 Task: Create new profile with name "My Profile".
Action: Mouse moved to (37, 4)
Screenshot: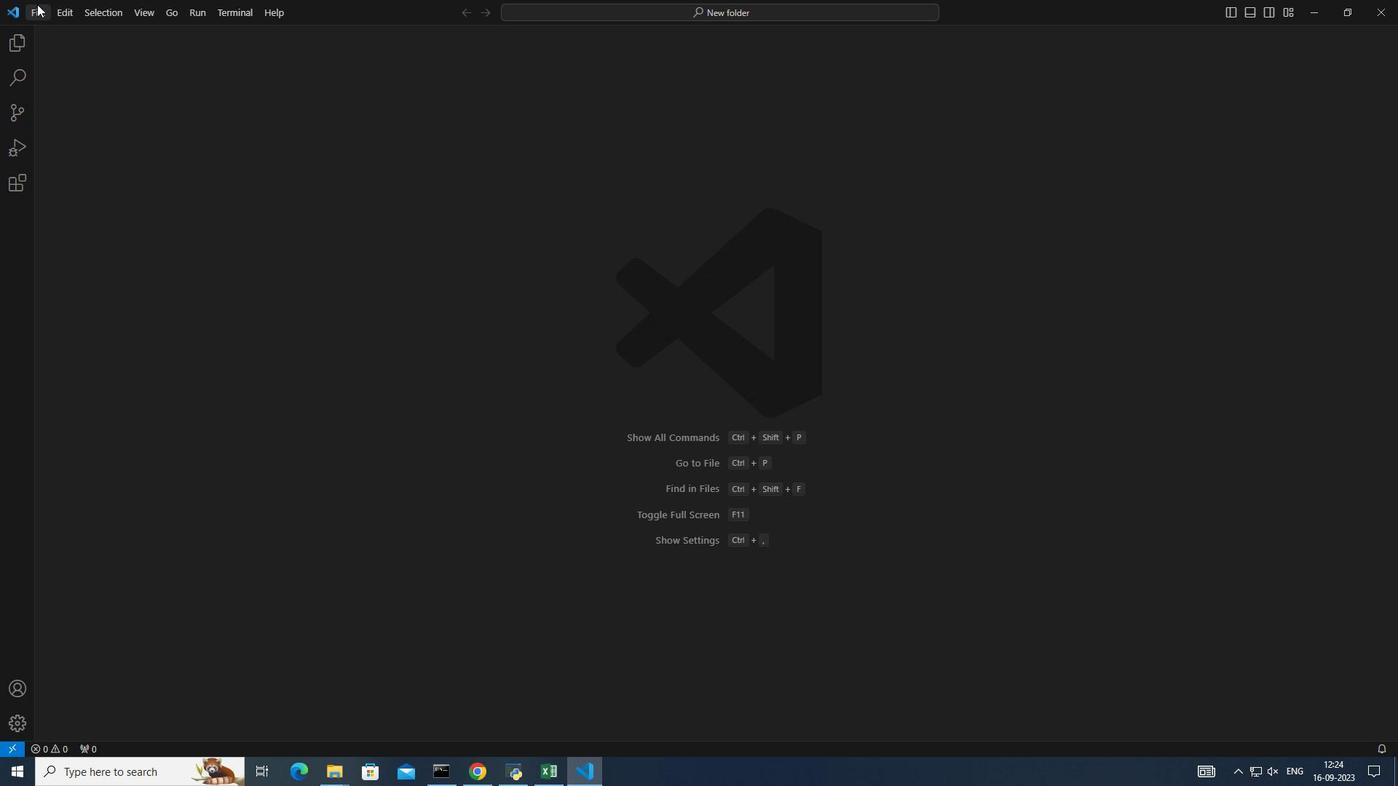 
Action: Mouse pressed left at (37, 4)
Screenshot: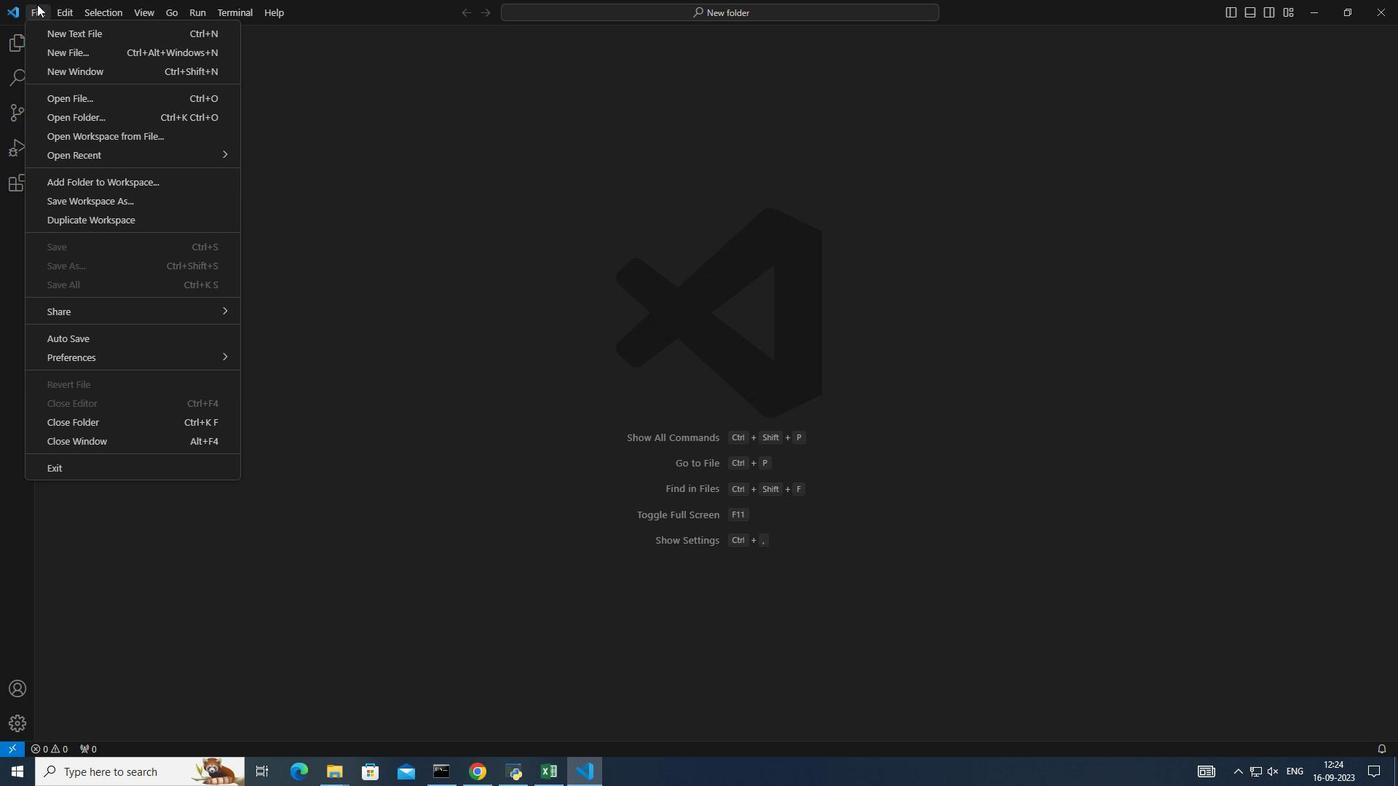 
Action: Mouse moved to (498, 412)
Screenshot: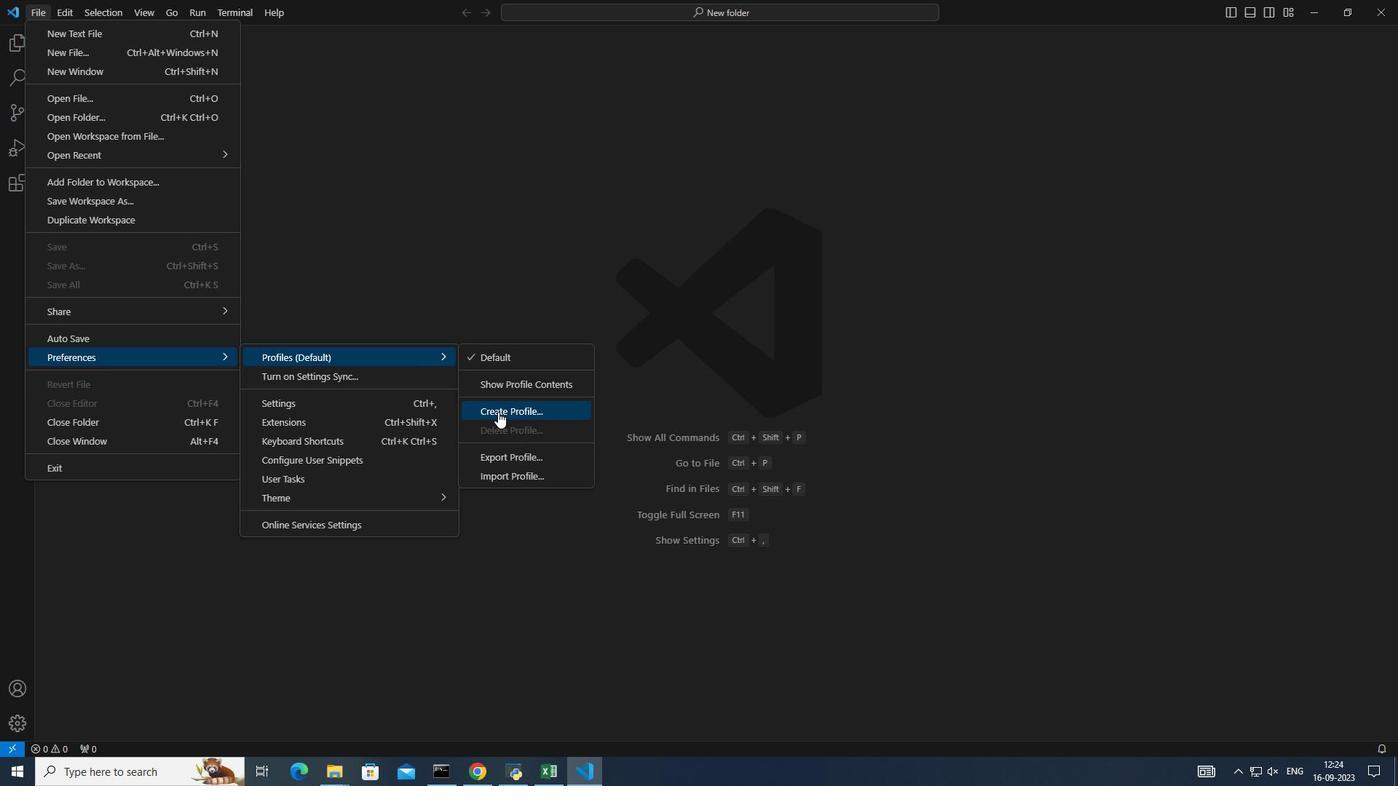 
Action: Mouse pressed left at (498, 412)
Screenshot: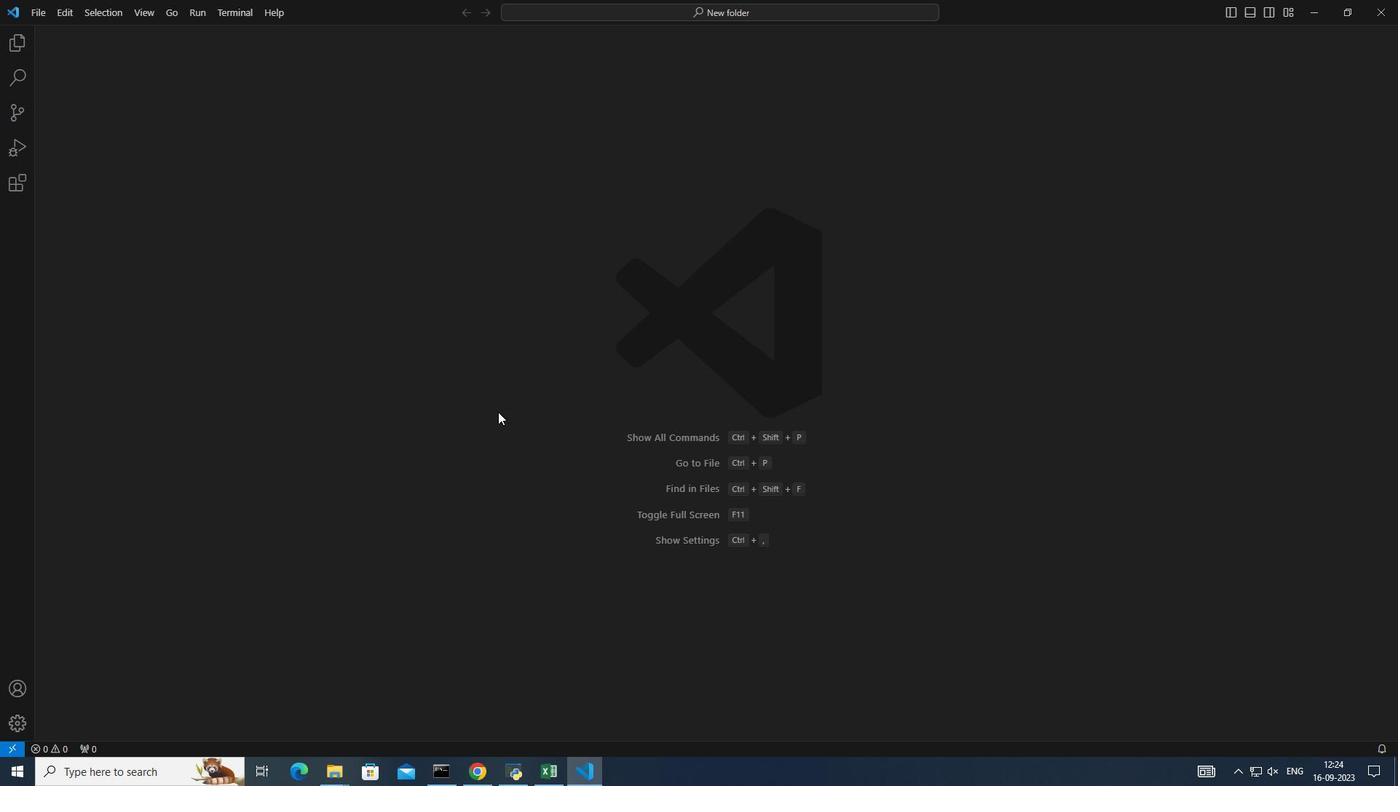 
Action: Mouse moved to (498, 412)
Screenshot: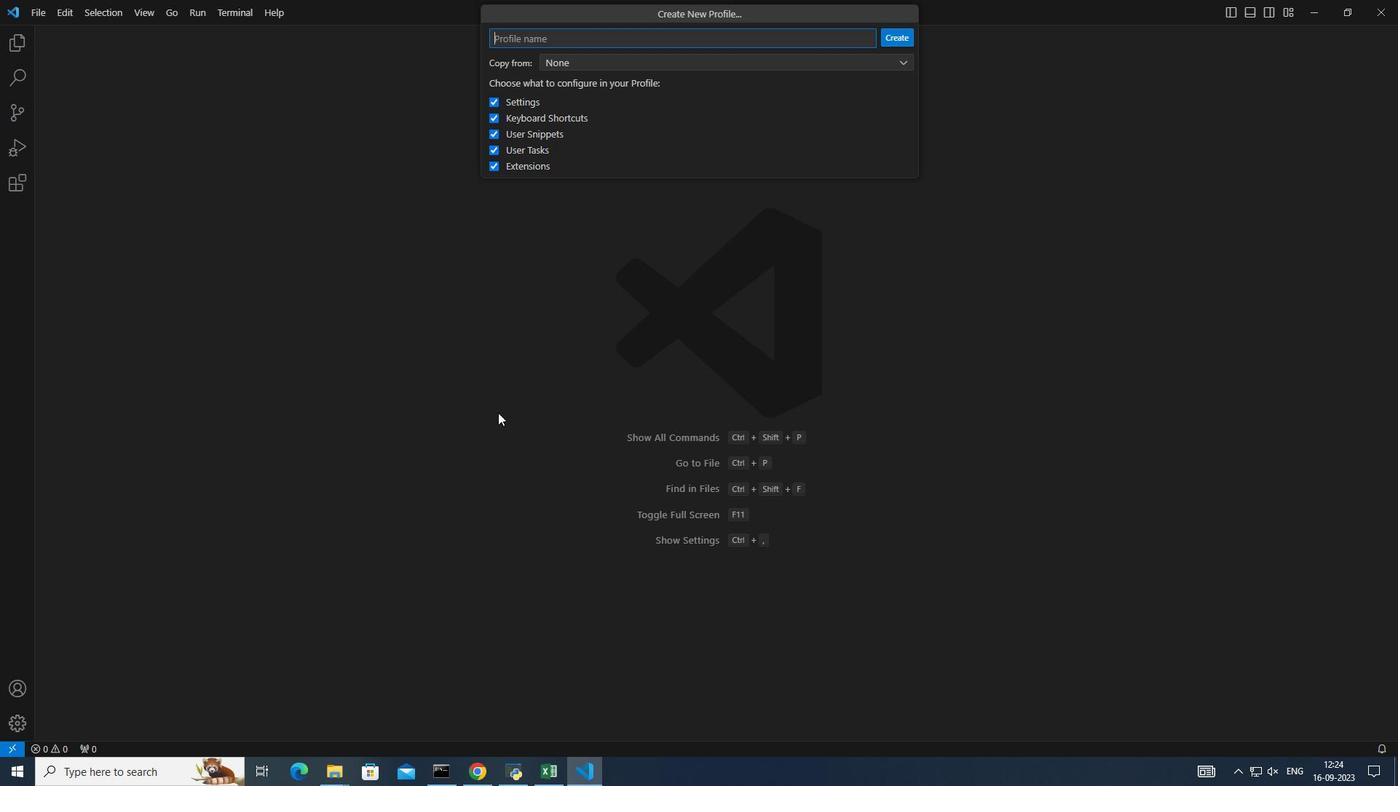 
Action: Key pressed m<Key.backspace><Key.caps_lock>M<Key.caps_lock>y<Key.space><Key.caps_lock>P<Key.caps_lock>rofile
Screenshot: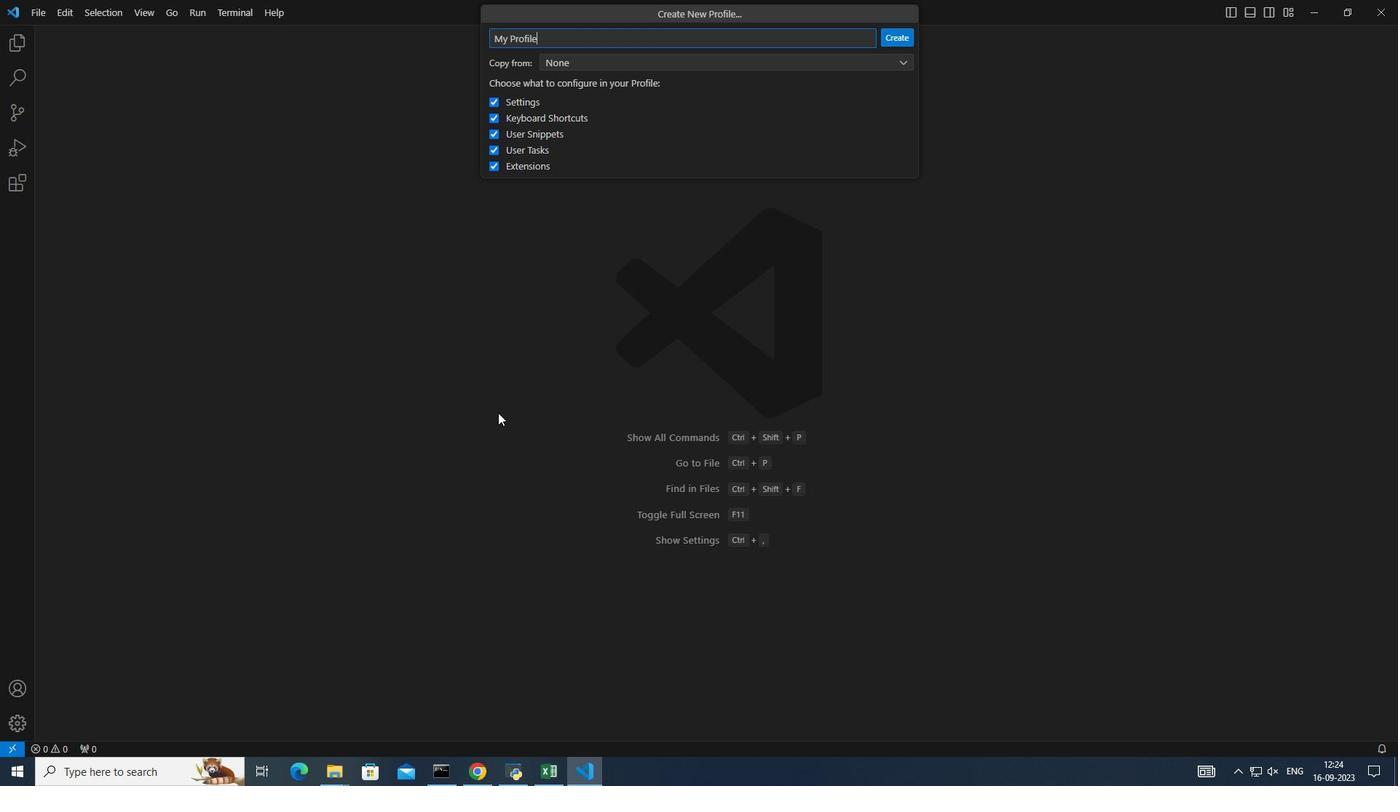 
Action: Mouse moved to (898, 42)
Screenshot: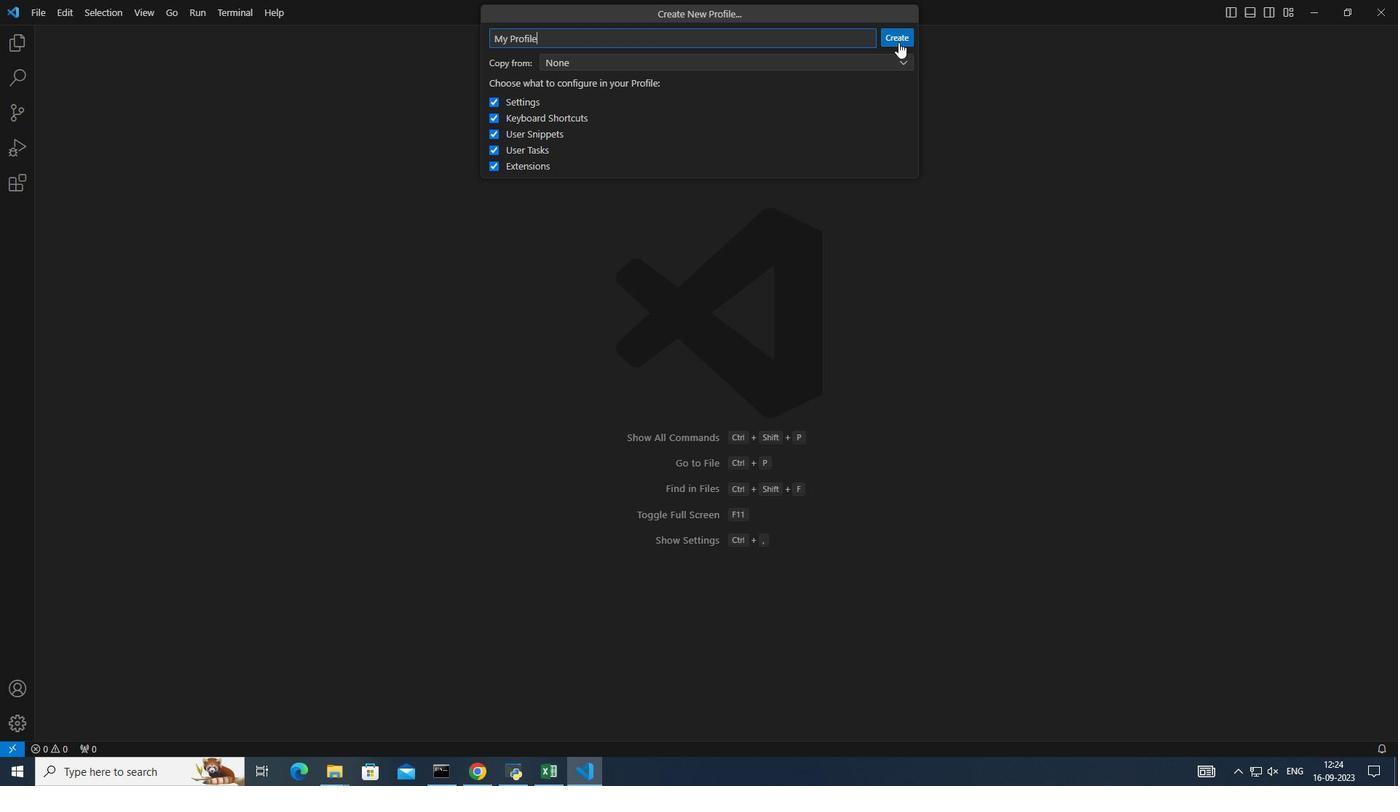 
Action: Mouse pressed left at (898, 42)
Screenshot: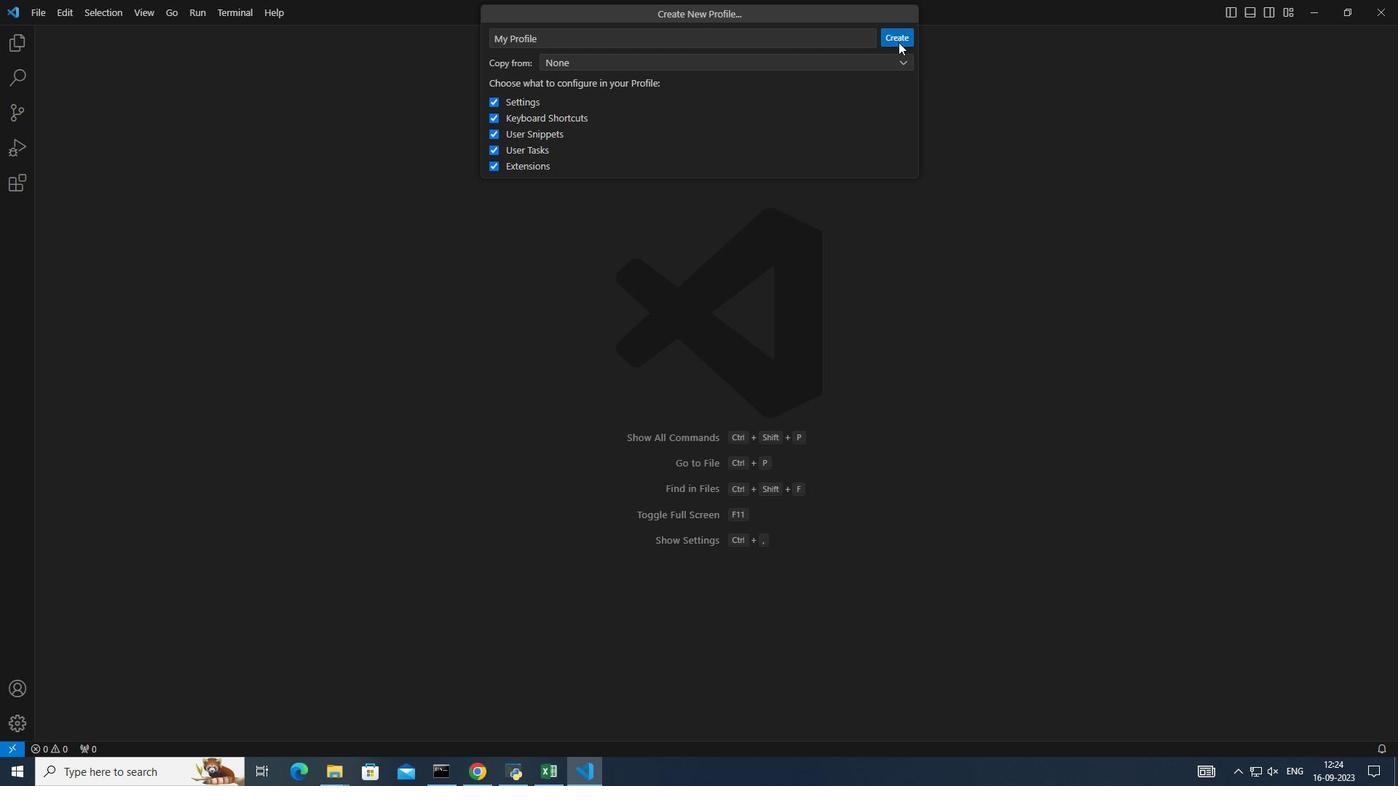 
Action: Mouse moved to (894, 43)
Screenshot: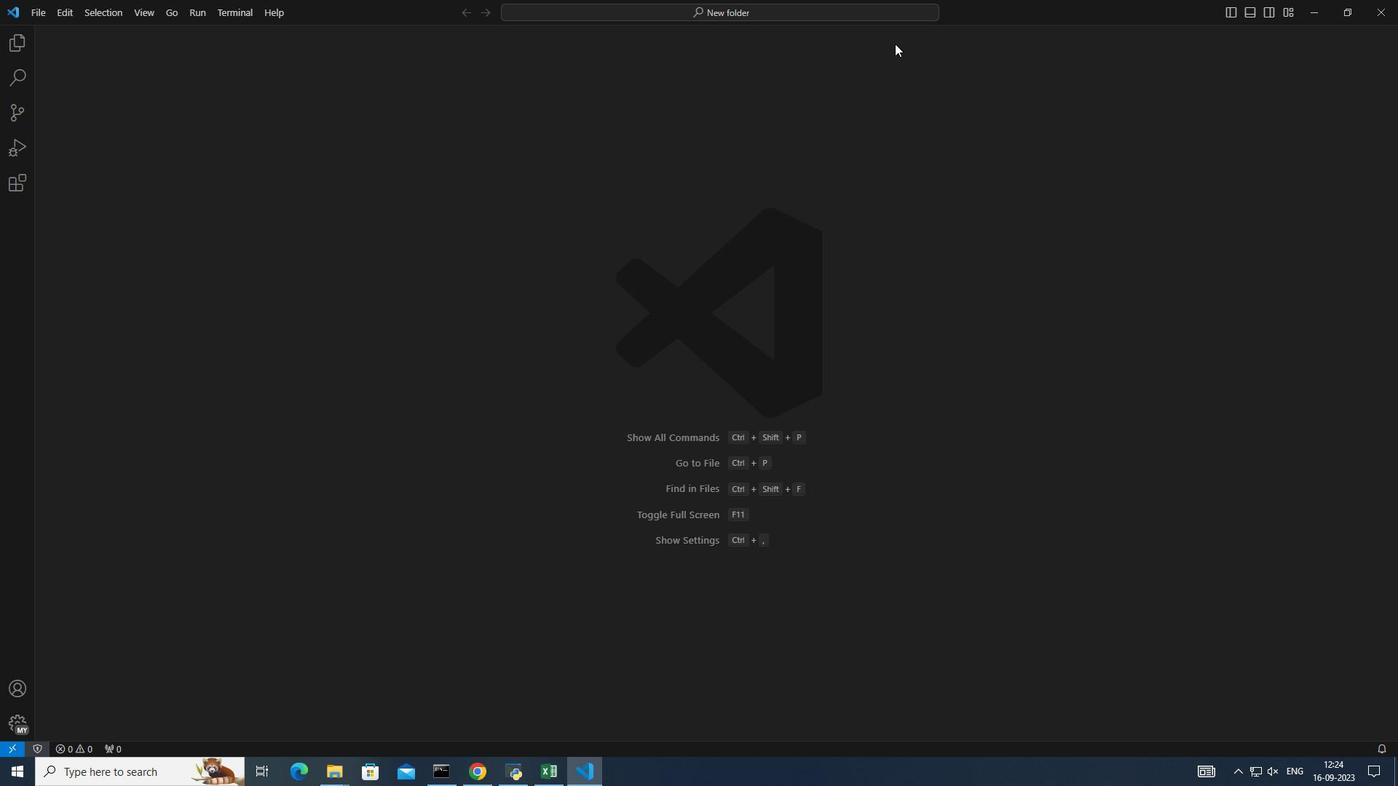 
